 Task: Look for products in the category "Cereal" with cinnamon flavor.
Action: Mouse moved to (919, 326)
Screenshot: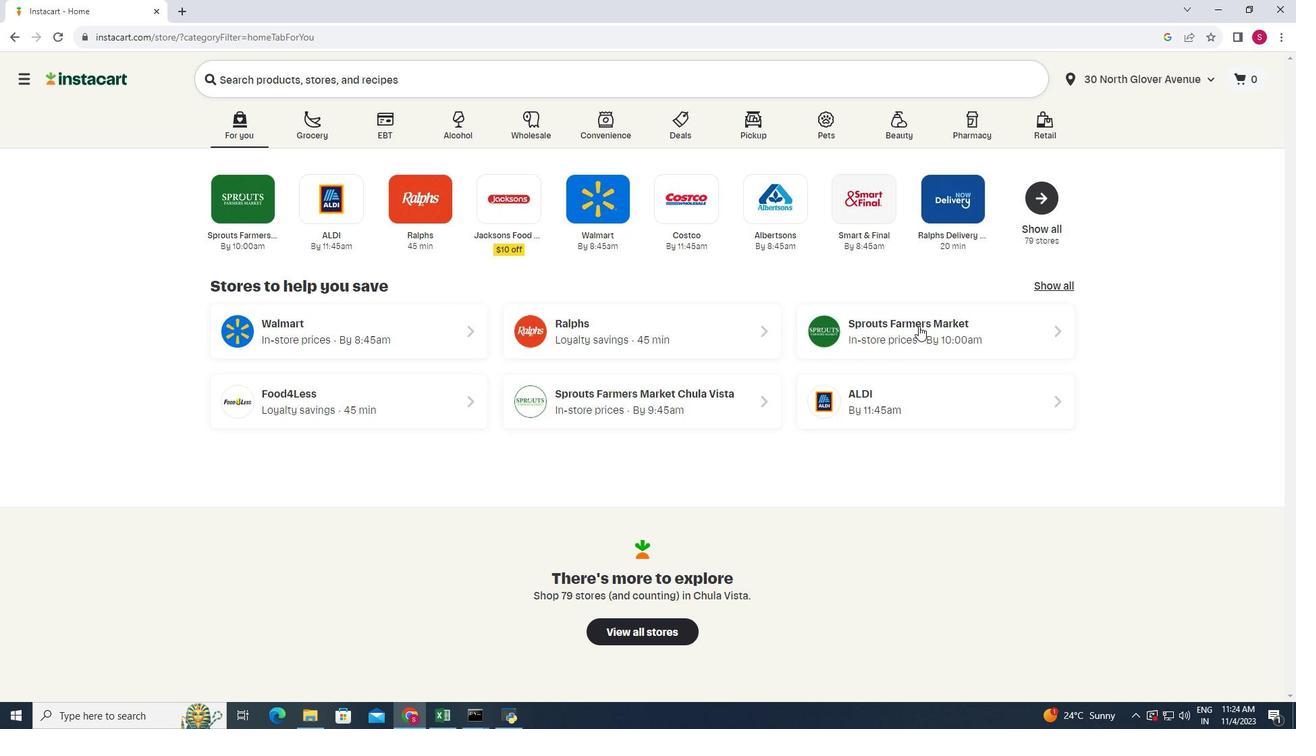 
Action: Mouse pressed left at (919, 326)
Screenshot: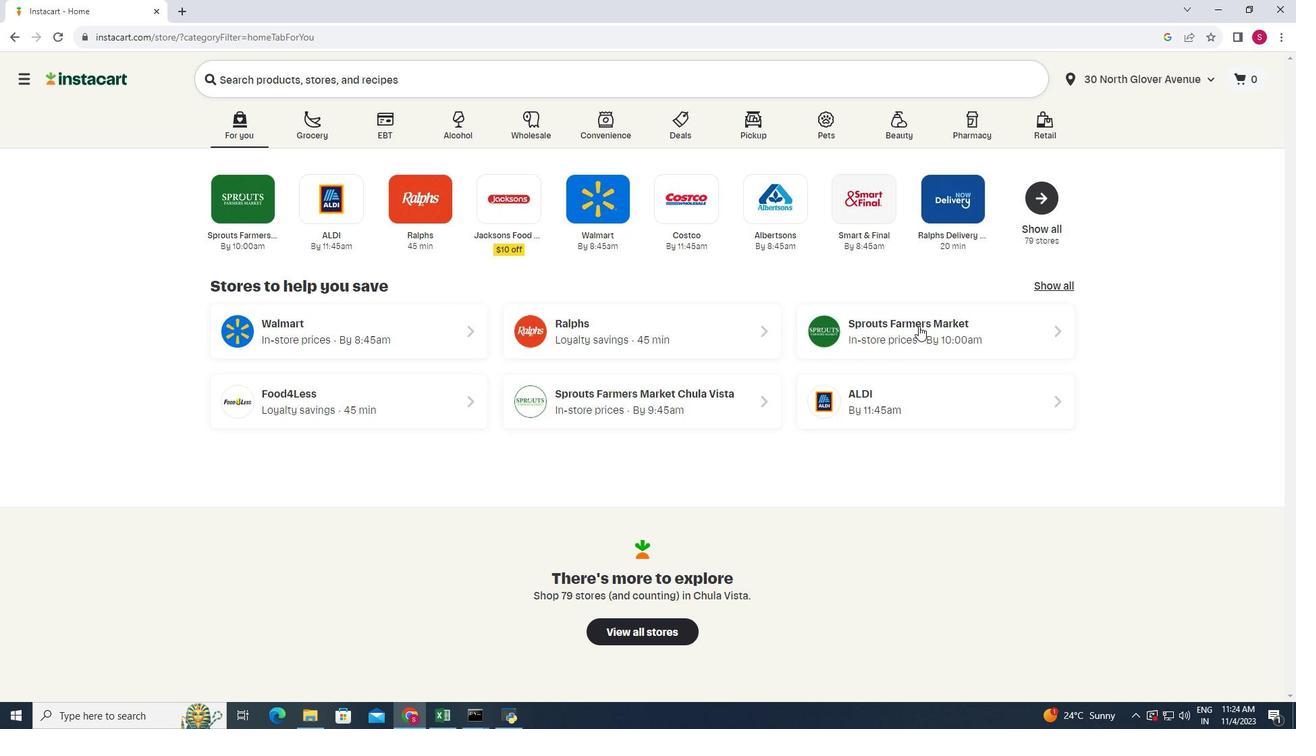
Action: Mouse moved to (79, 411)
Screenshot: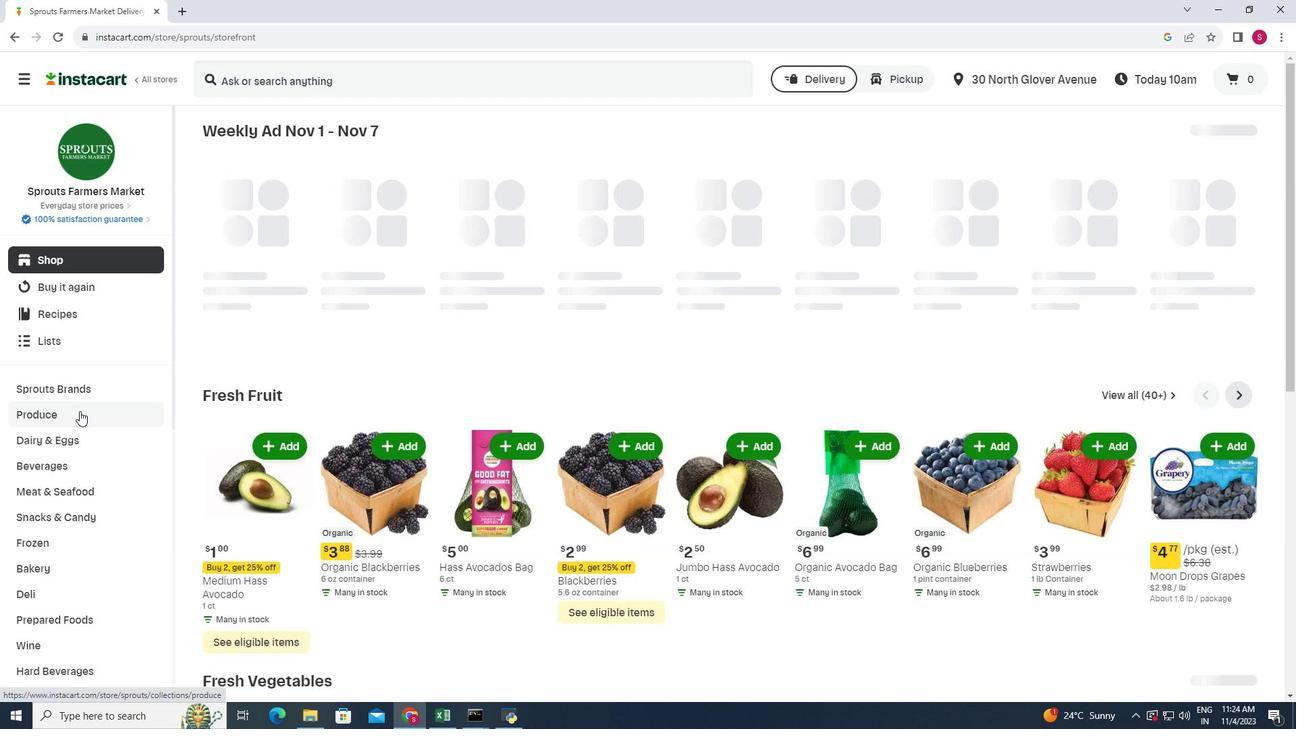 
Action: Mouse scrolled (79, 410) with delta (0, 0)
Screenshot: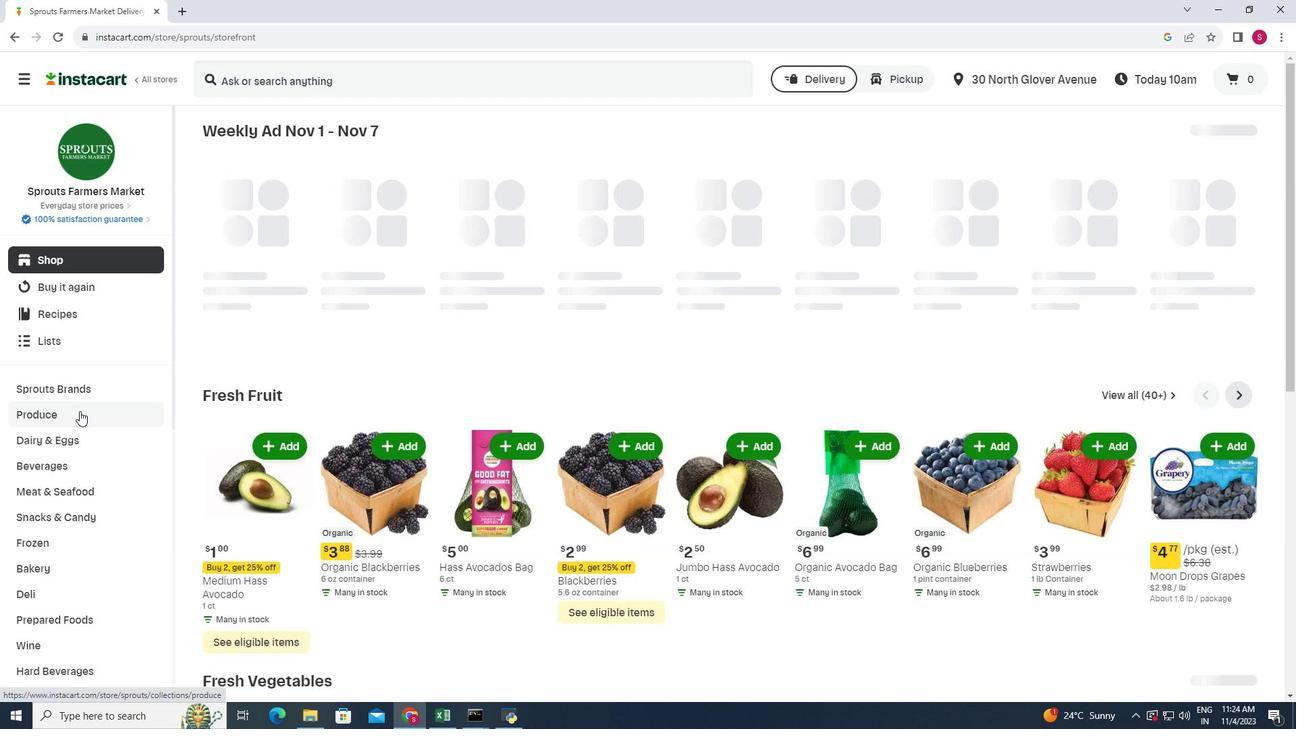 
Action: Mouse scrolled (79, 410) with delta (0, 0)
Screenshot: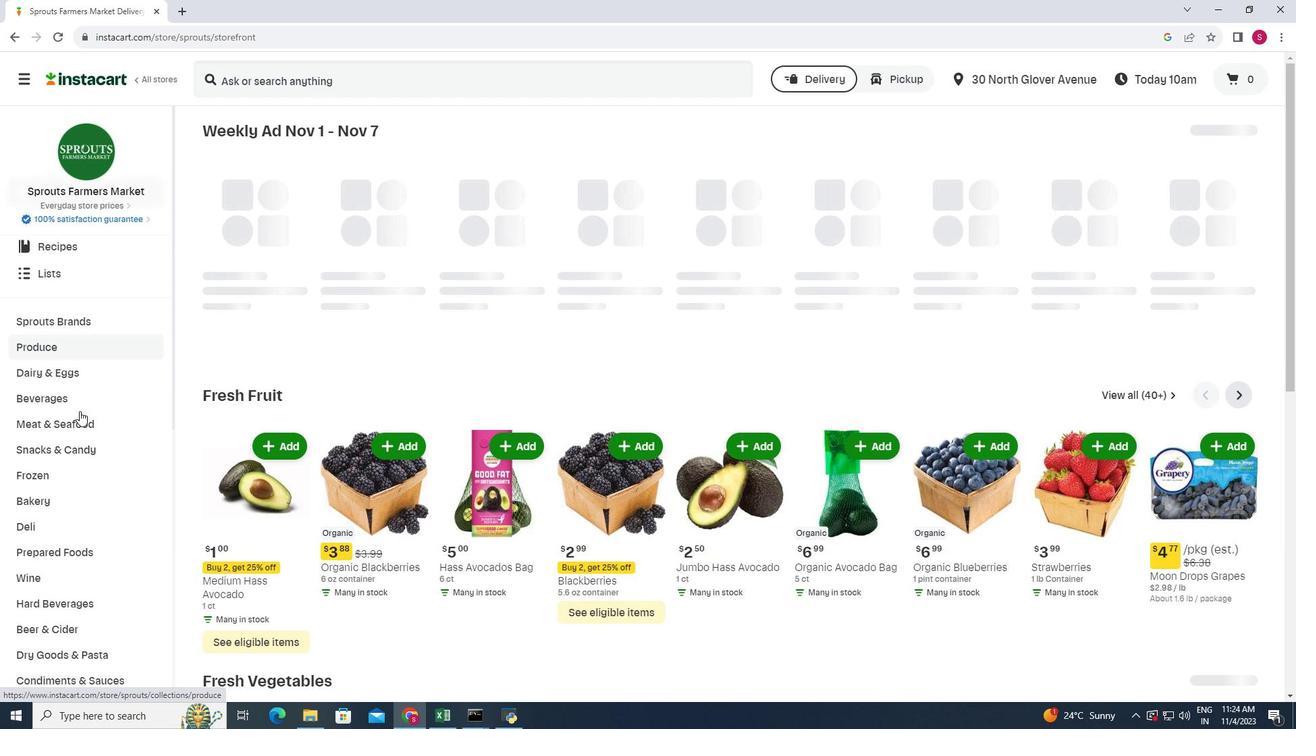 
Action: Mouse moved to (80, 400)
Screenshot: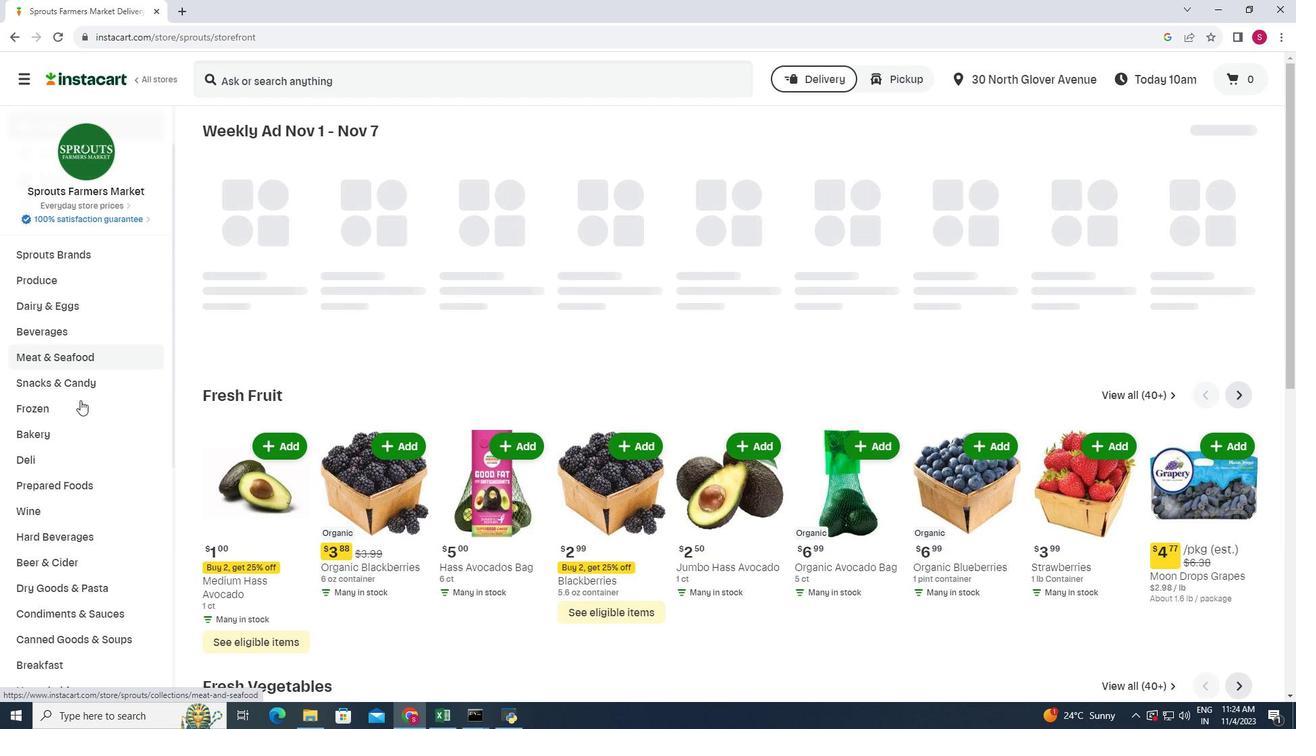 
Action: Mouse scrolled (80, 399) with delta (0, 0)
Screenshot: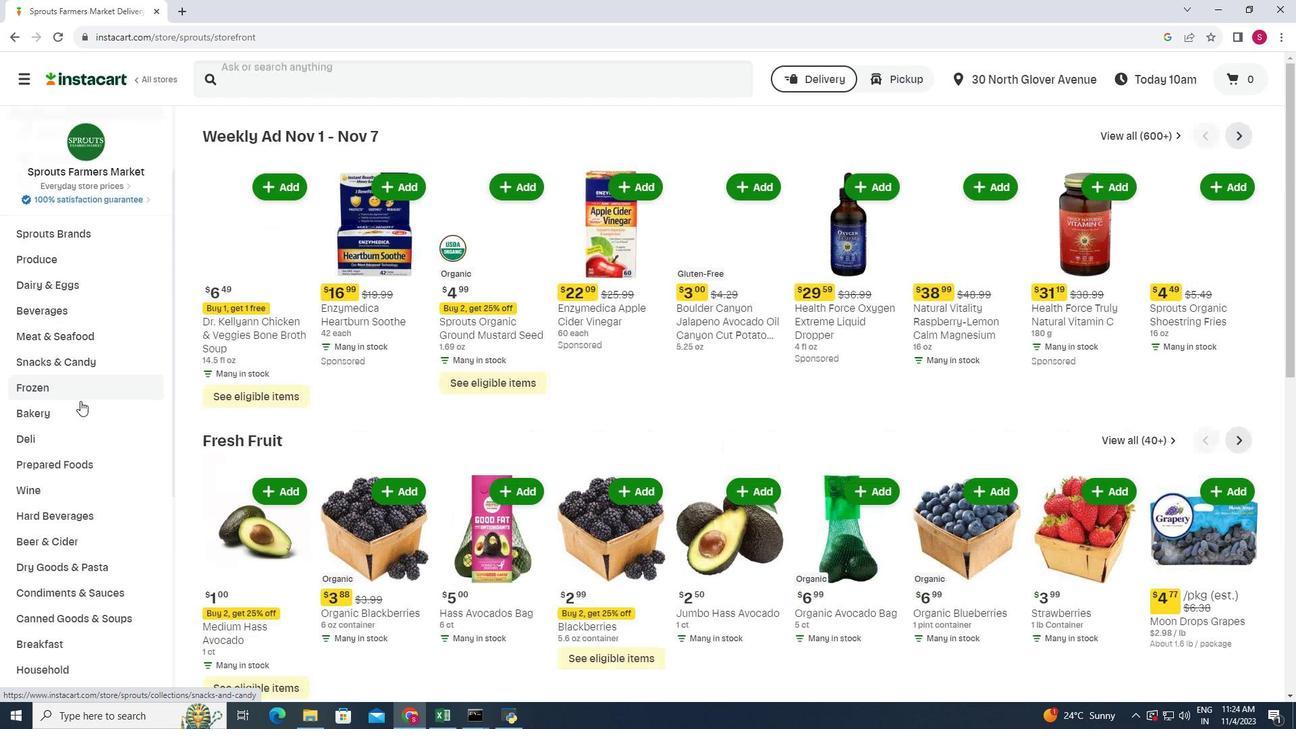 
Action: Mouse moved to (46, 571)
Screenshot: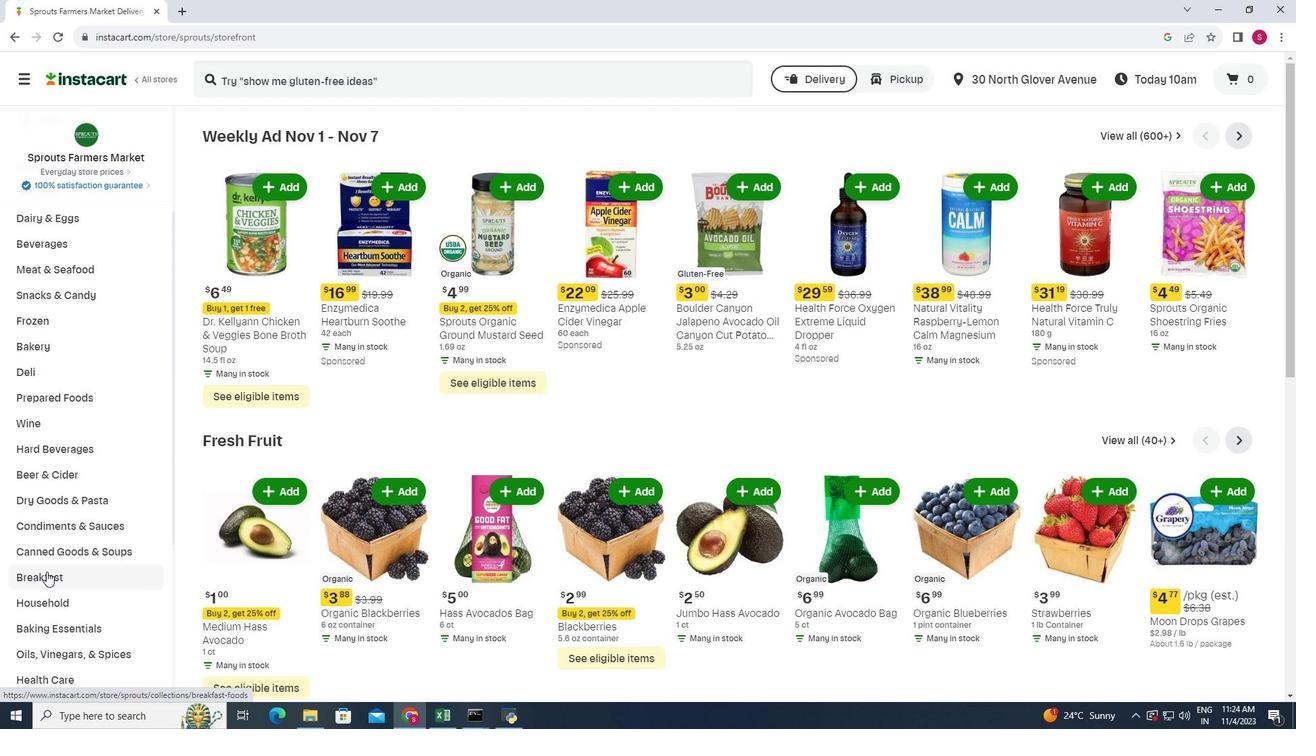 
Action: Mouse pressed left at (46, 571)
Screenshot: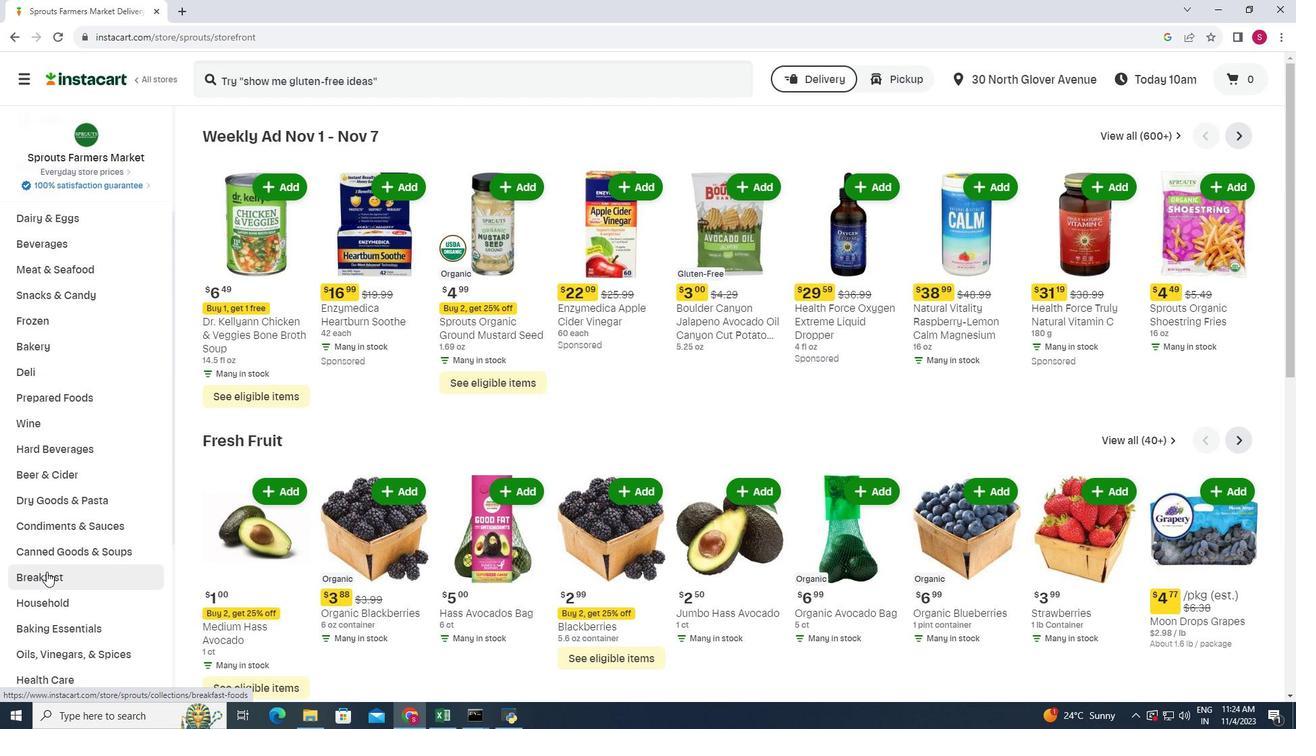 
Action: Mouse moved to (1003, 168)
Screenshot: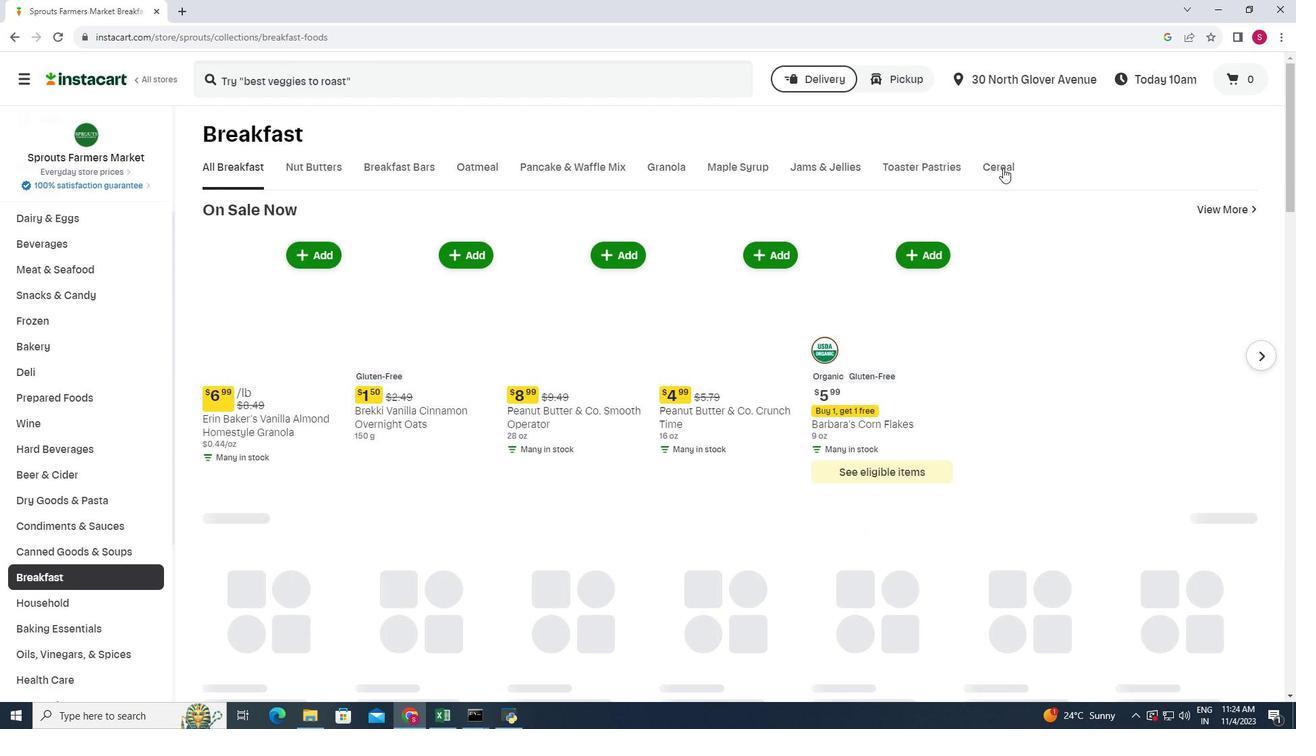 
Action: Mouse pressed left at (1003, 168)
Screenshot: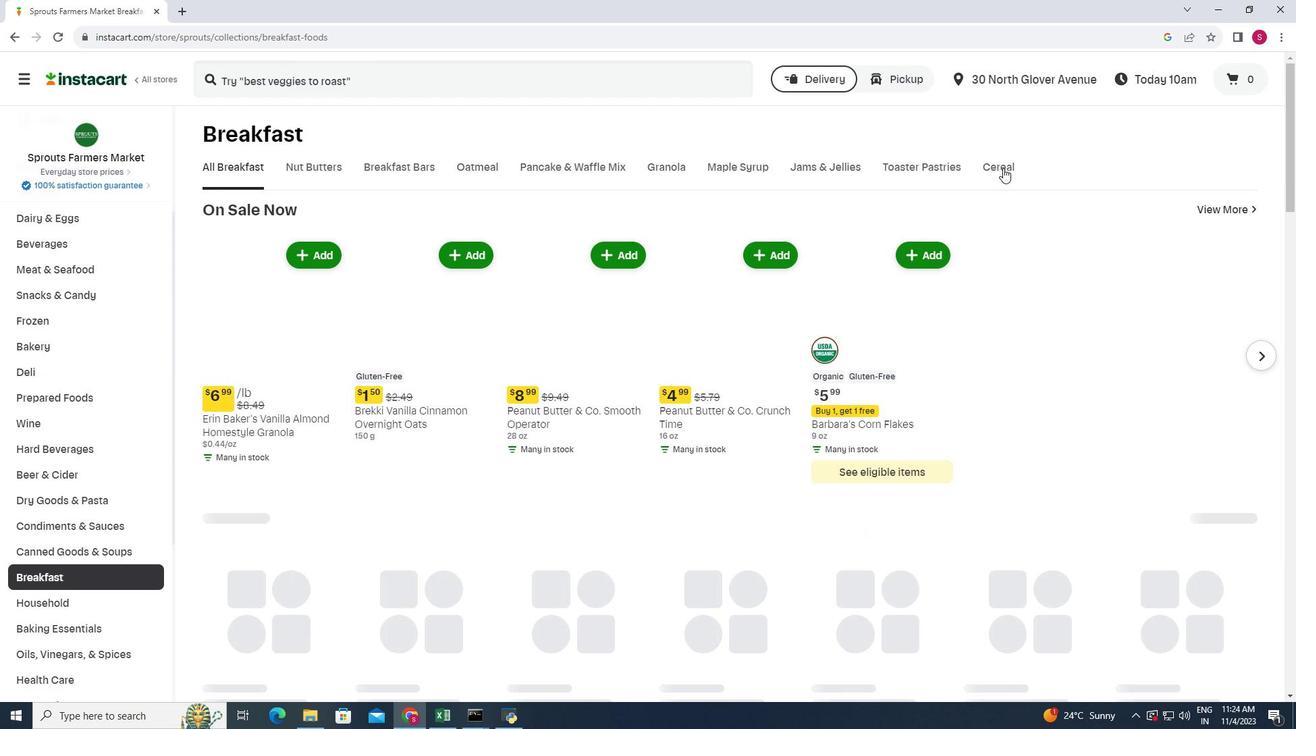 
Action: Mouse moved to (259, 213)
Screenshot: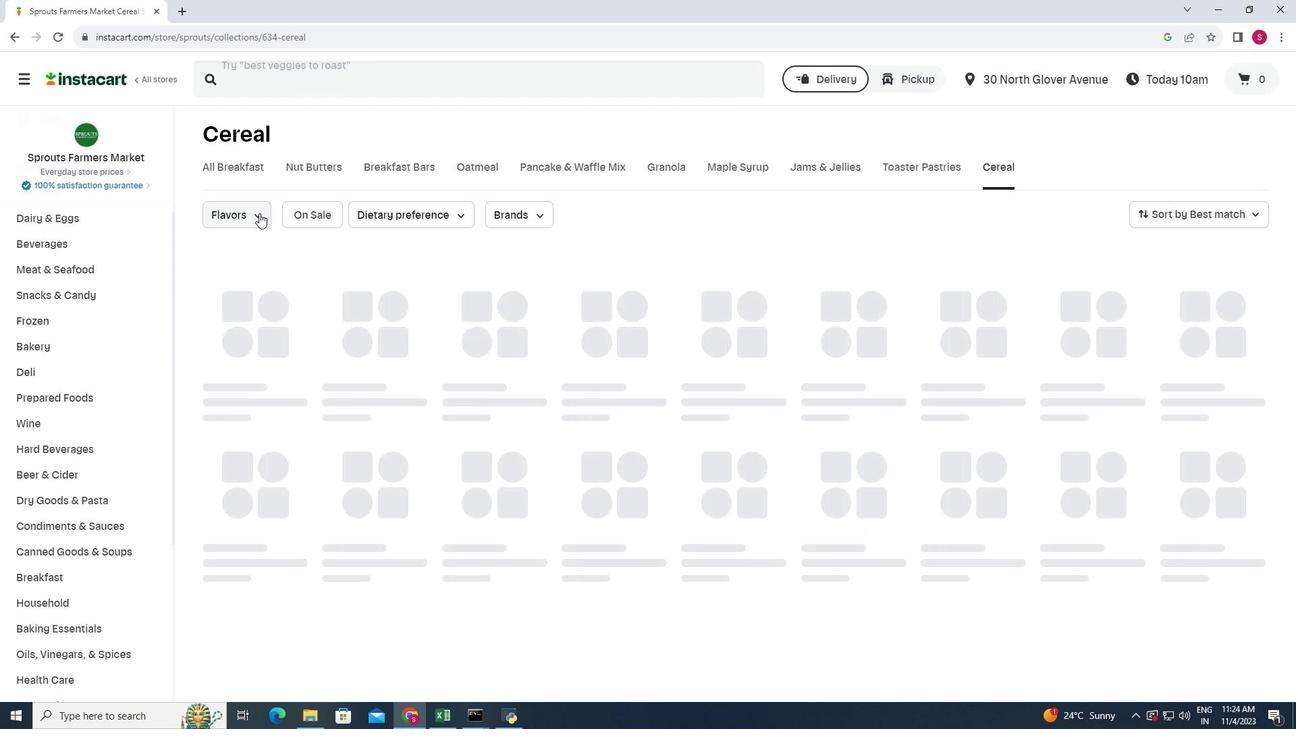 
Action: Mouse pressed left at (259, 213)
Screenshot: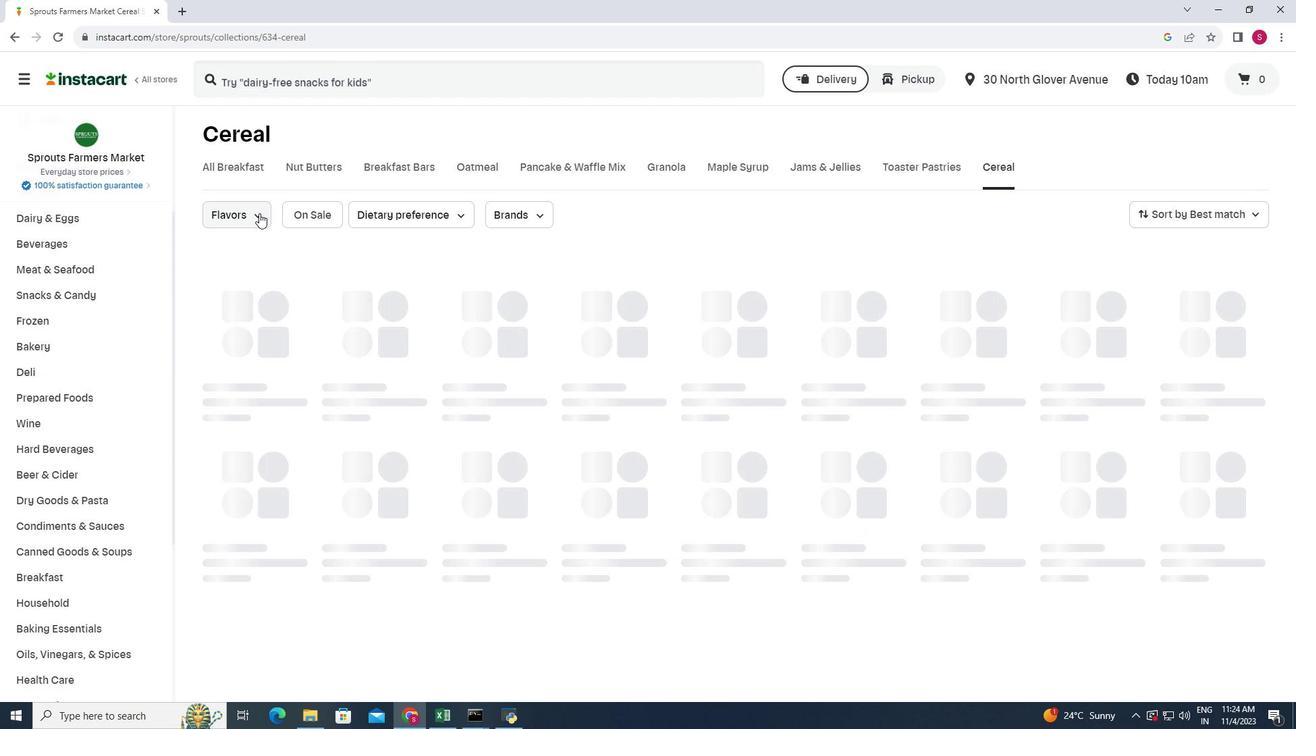 
Action: Mouse moved to (255, 210)
Screenshot: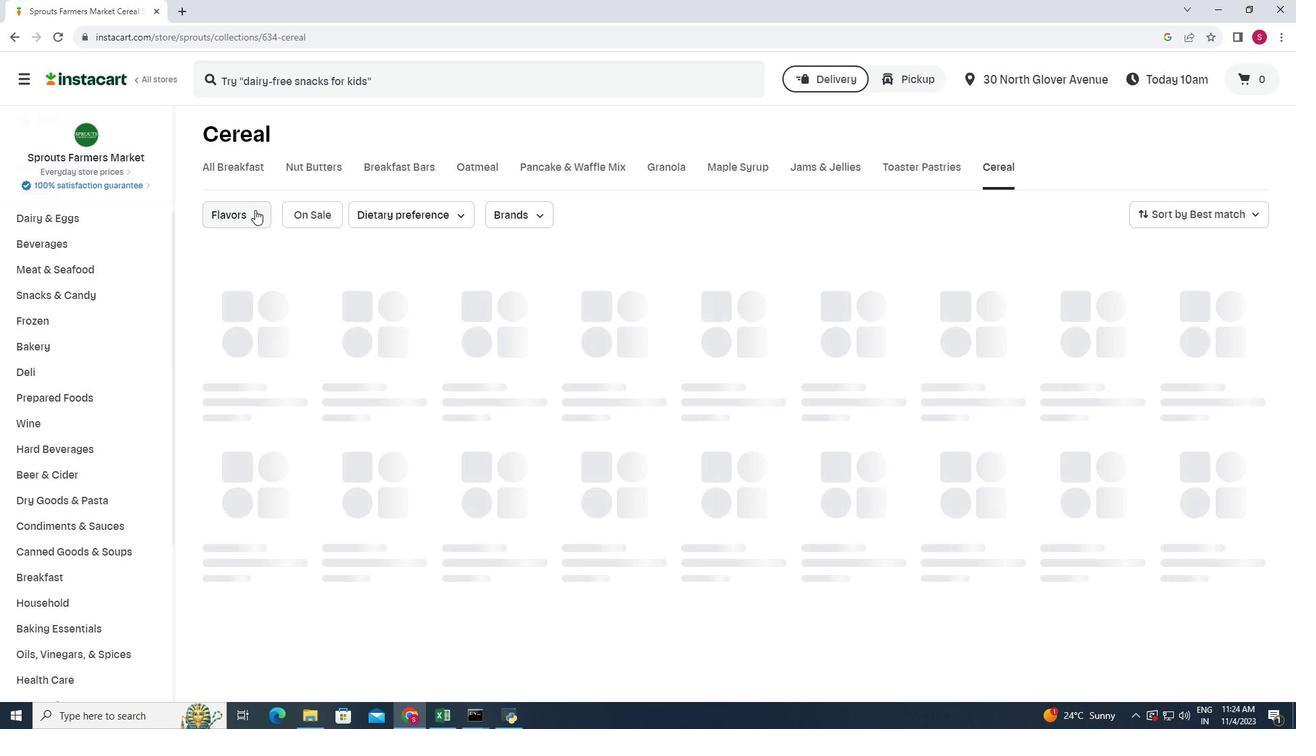 
Action: Mouse pressed left at (255, 210)
Screenshot: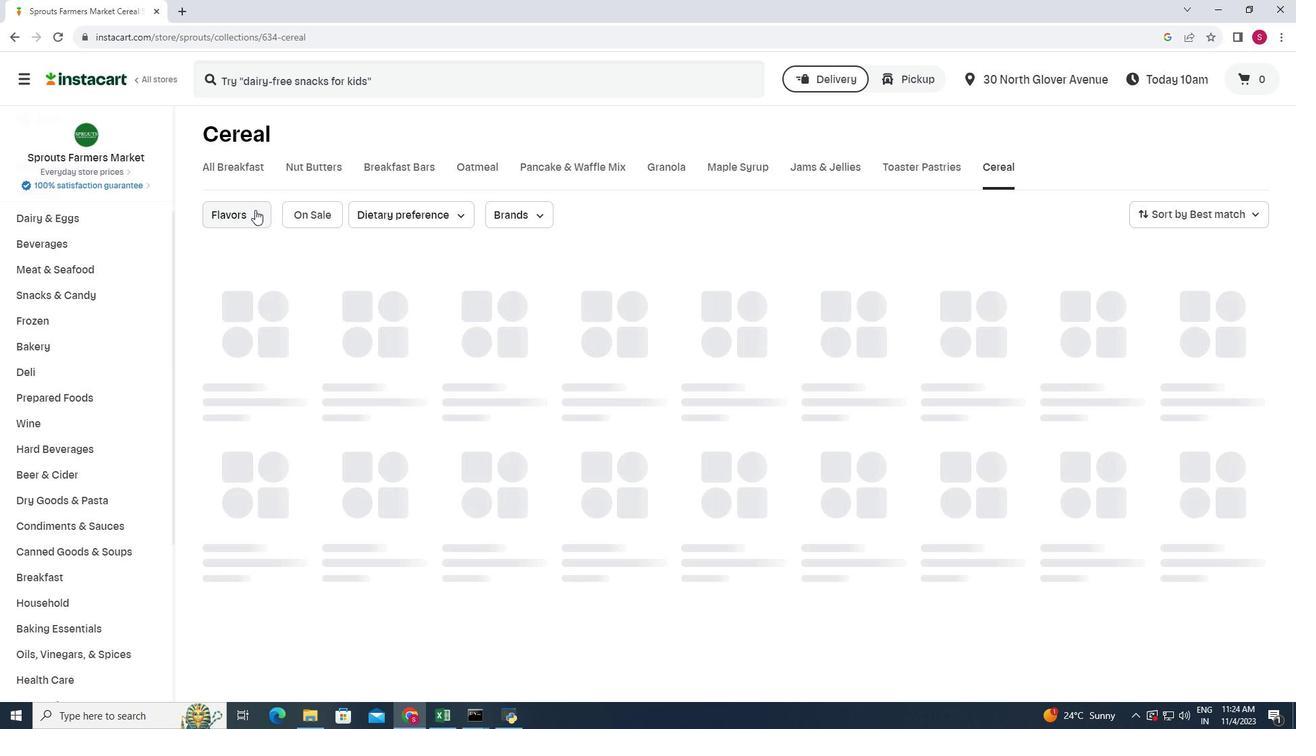 
Action: Mouse moved to (255, 215)
Screenshot: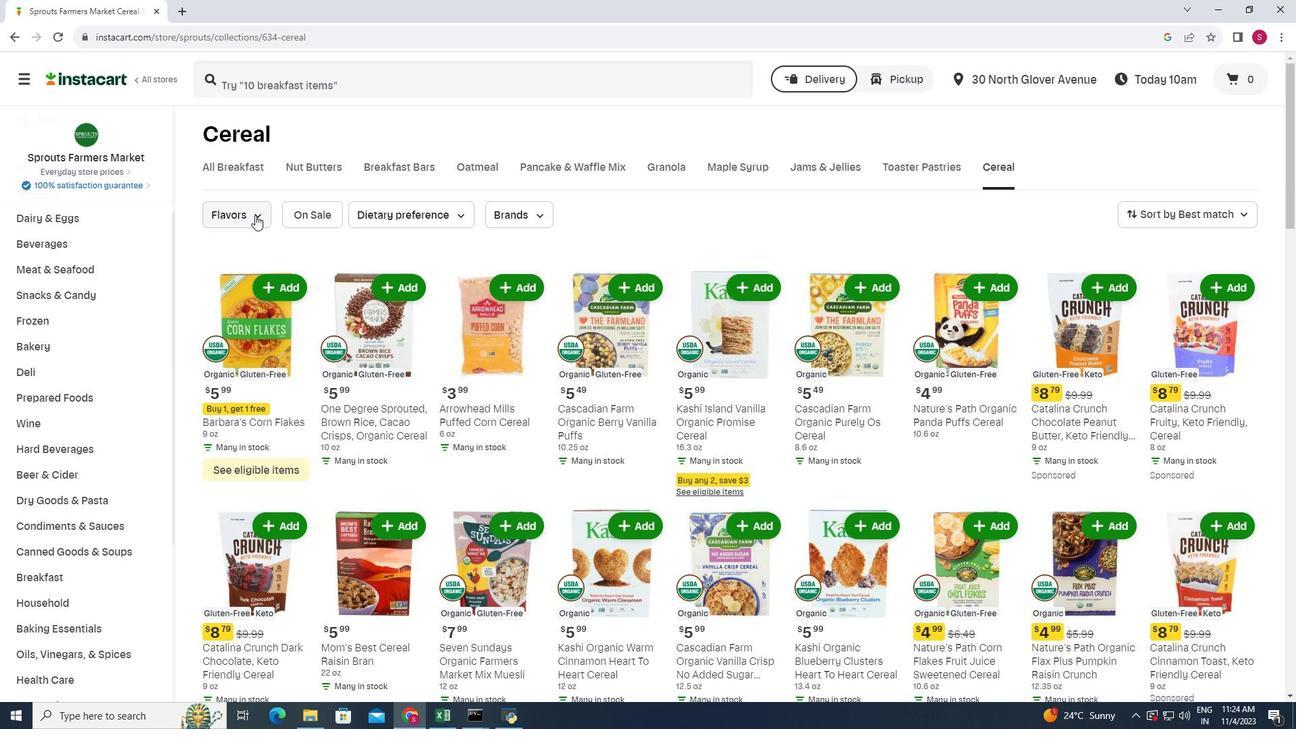 
Action: Mouse pressed left at (255, 215)
Screenshot: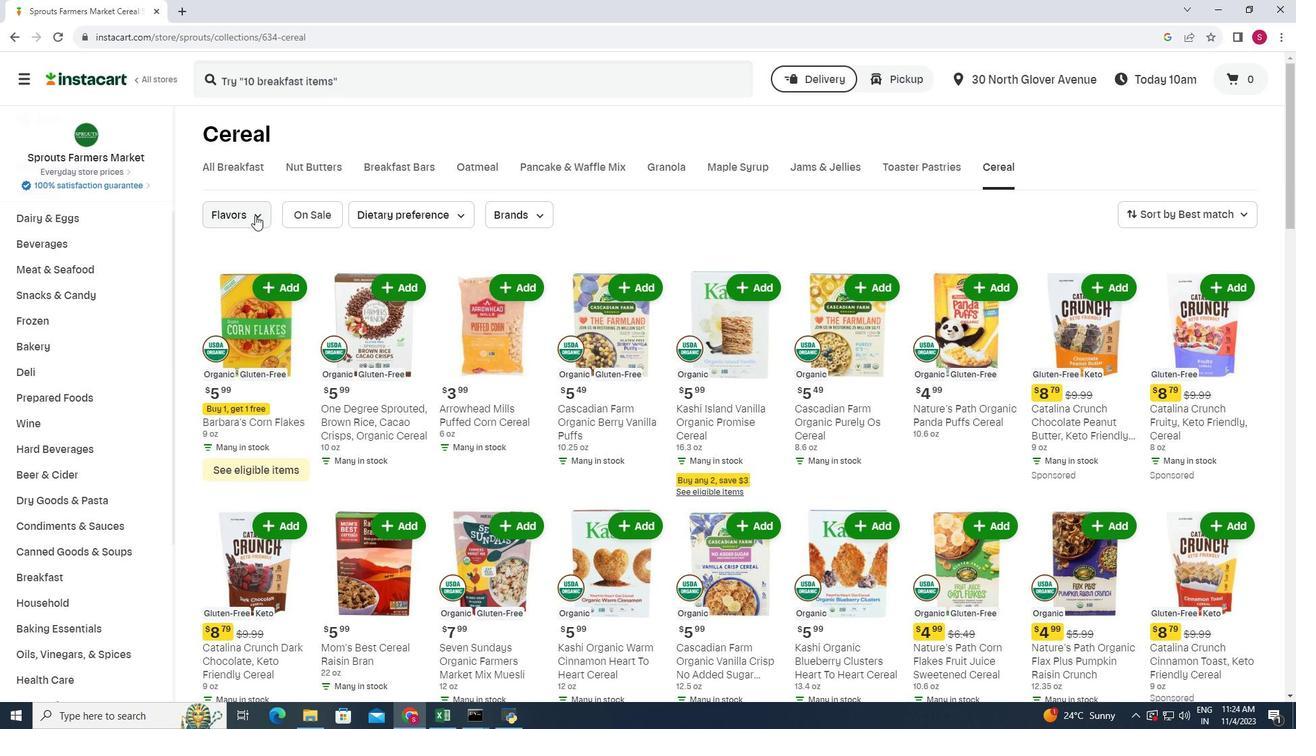 
Action: Mouse moved to (250, 251)
Screenshot: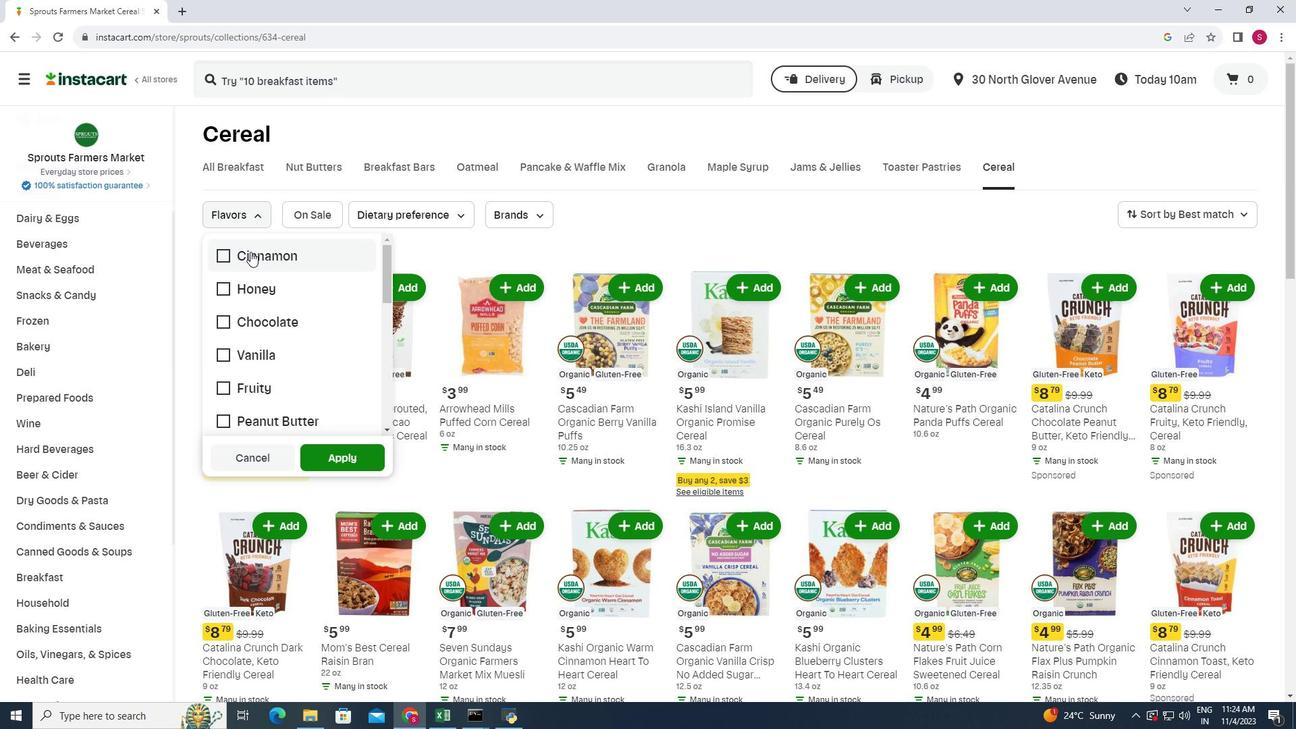 
Action: Mouse pressed left at (250, 251)
Screenshot: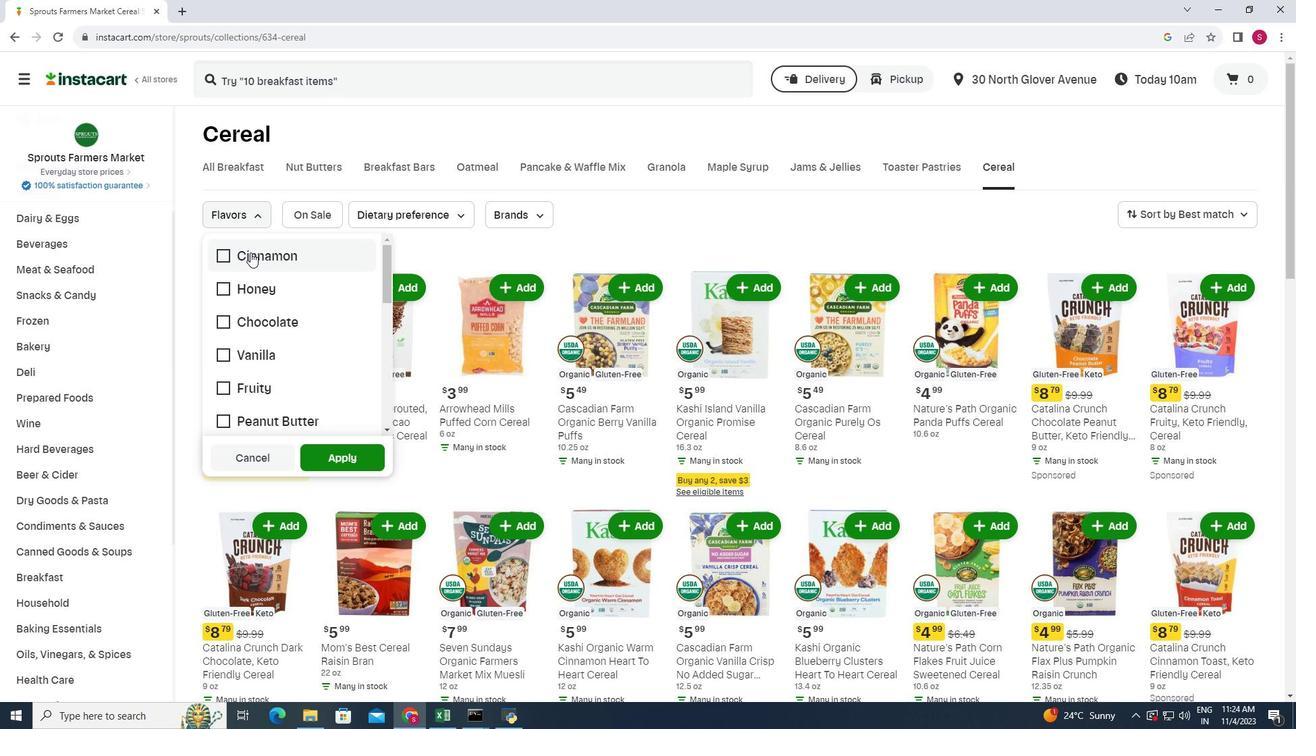 
Action: Mouse moved to (327, 449)
Screenshot: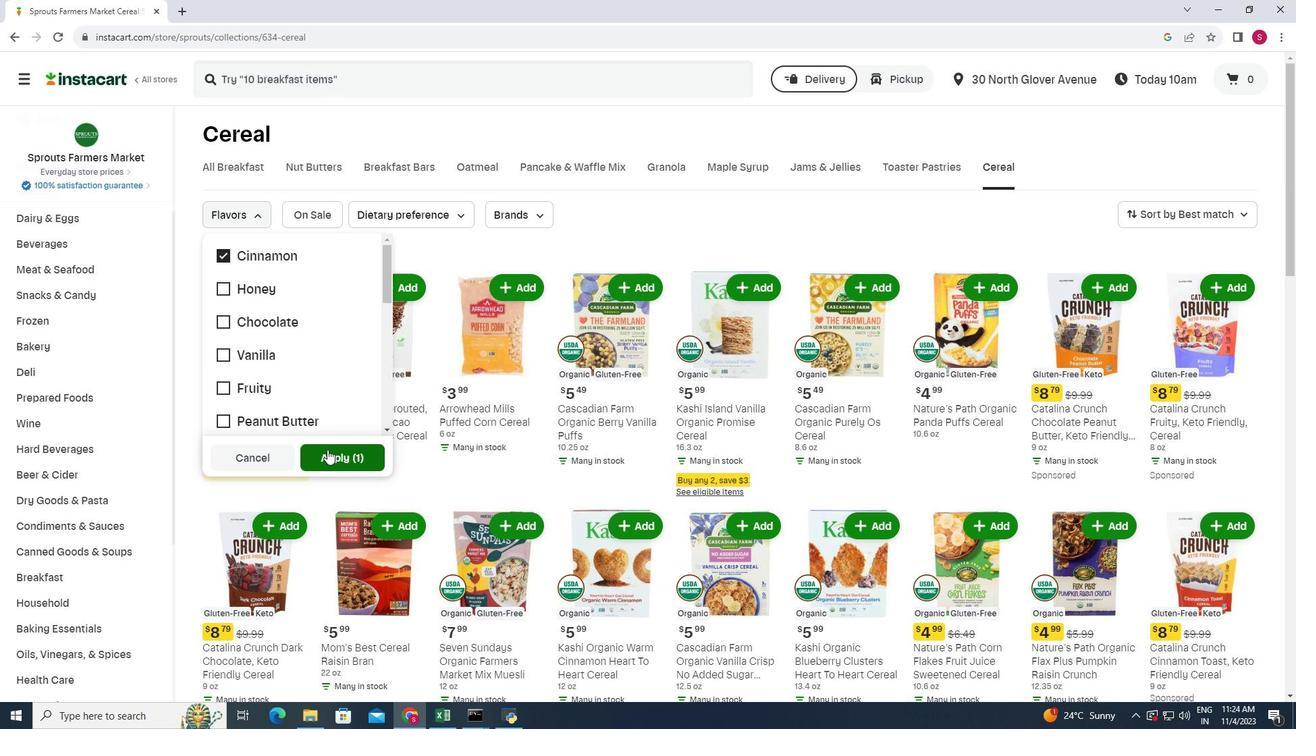 
Action: Mouse pressed left at (327, 449)
Screenshot: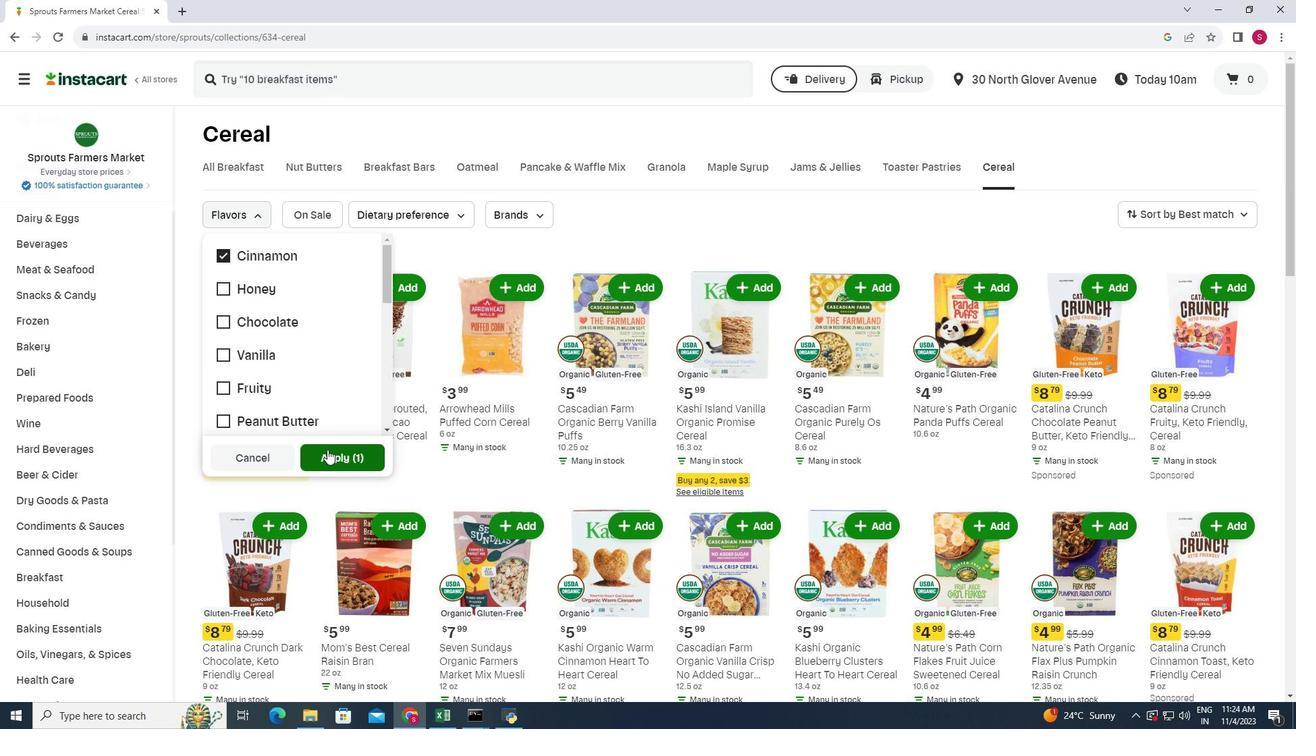 
Action: Mouse moved to (424, 367)
Screenshot: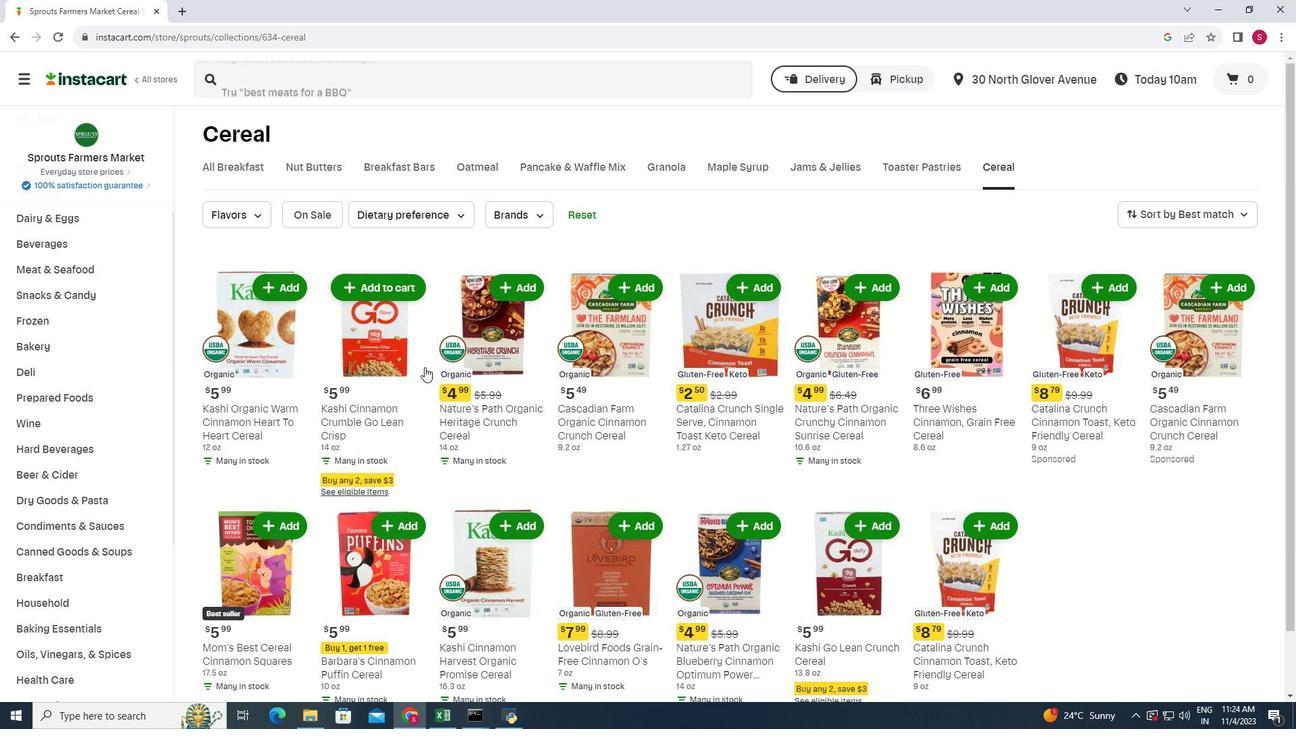 
Action: Mouse scrolled (424, 366) with delta (0, 0)
Screenshot: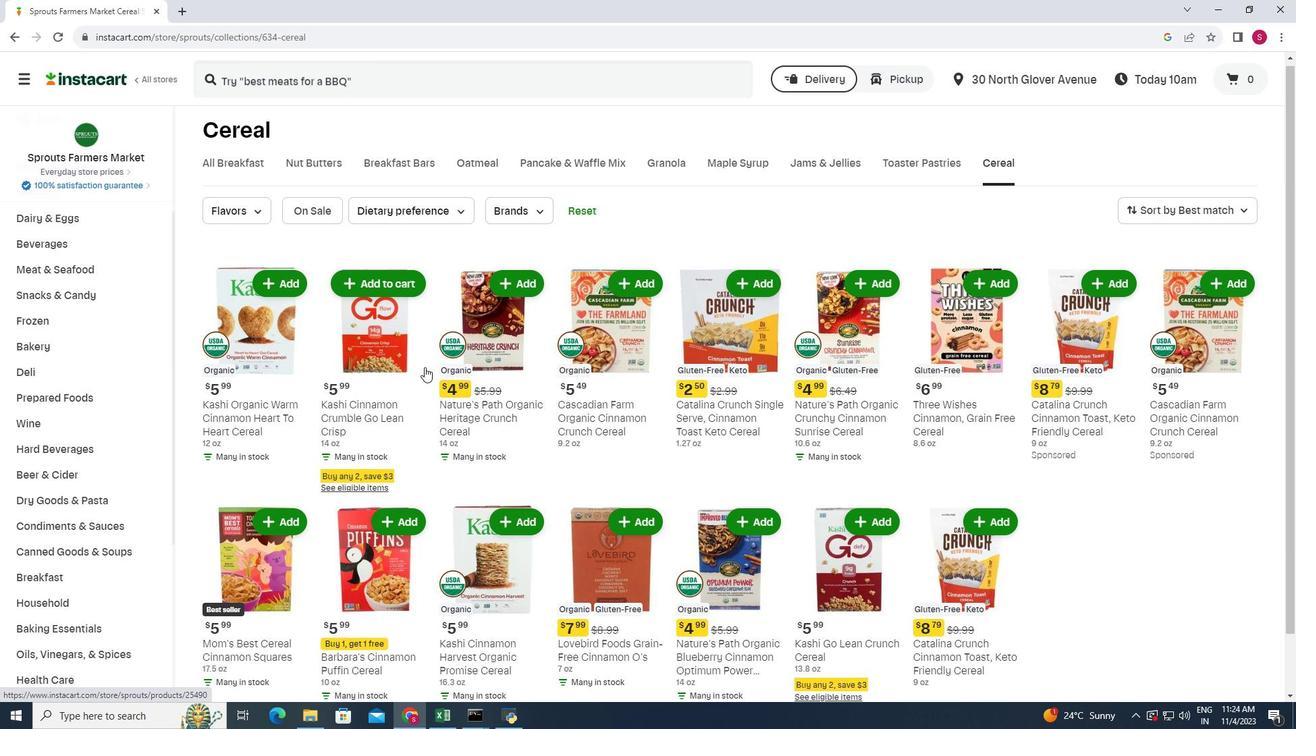 
Action: Mouse scrolled (424, 366) with delta (0, 0)
Screenshot: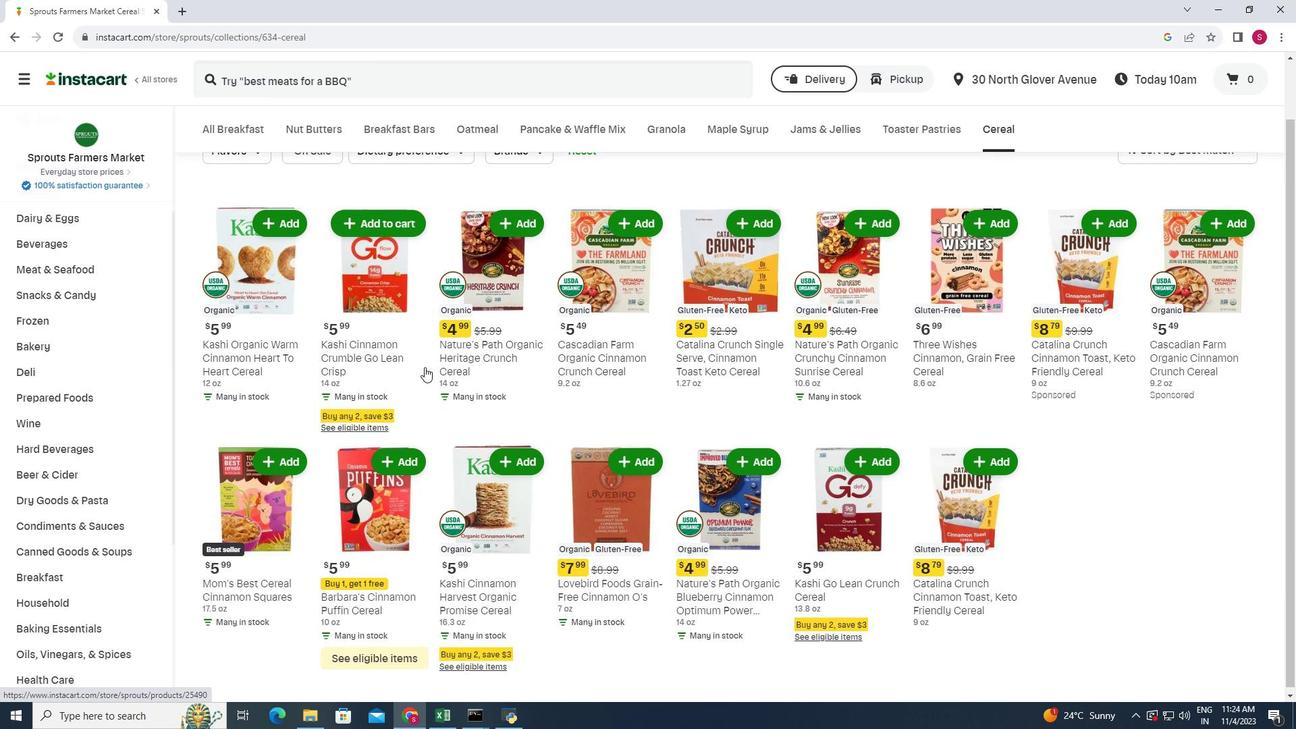 
Action: Mouse scrolled (424, 366) with delta (0, 0)
Screenshot: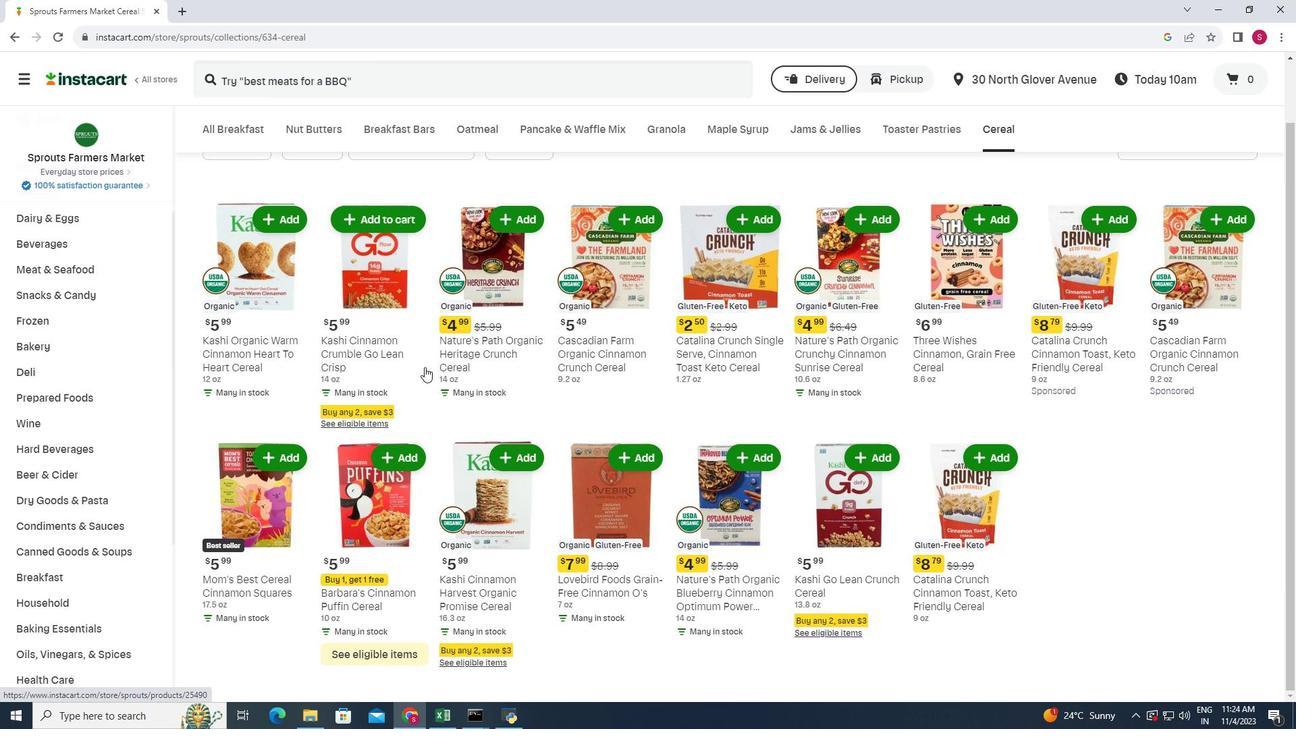 
Action: Mouse scrolled (424, 366) with delta (0, 0)
Screenshot: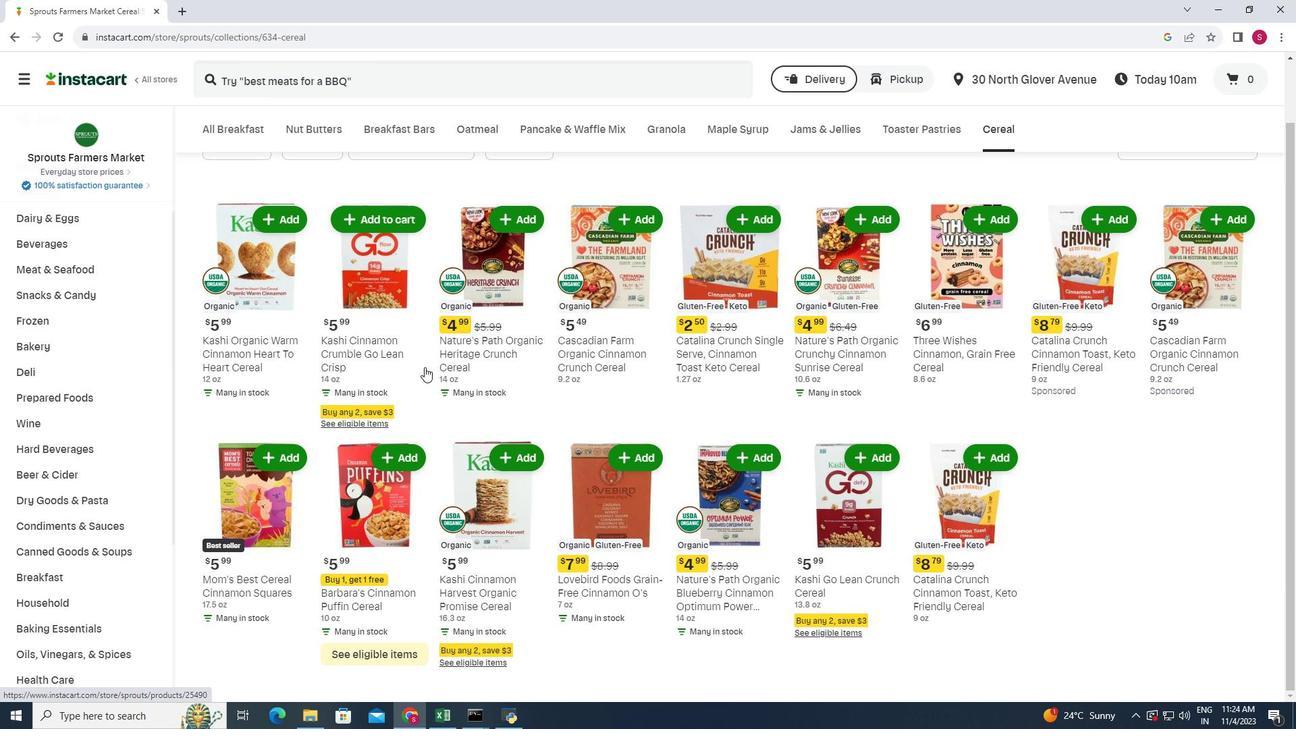 
